 Task: Learn more about a sales navigator core.
Action: Mouse moved to (777, 100)
Screenshot: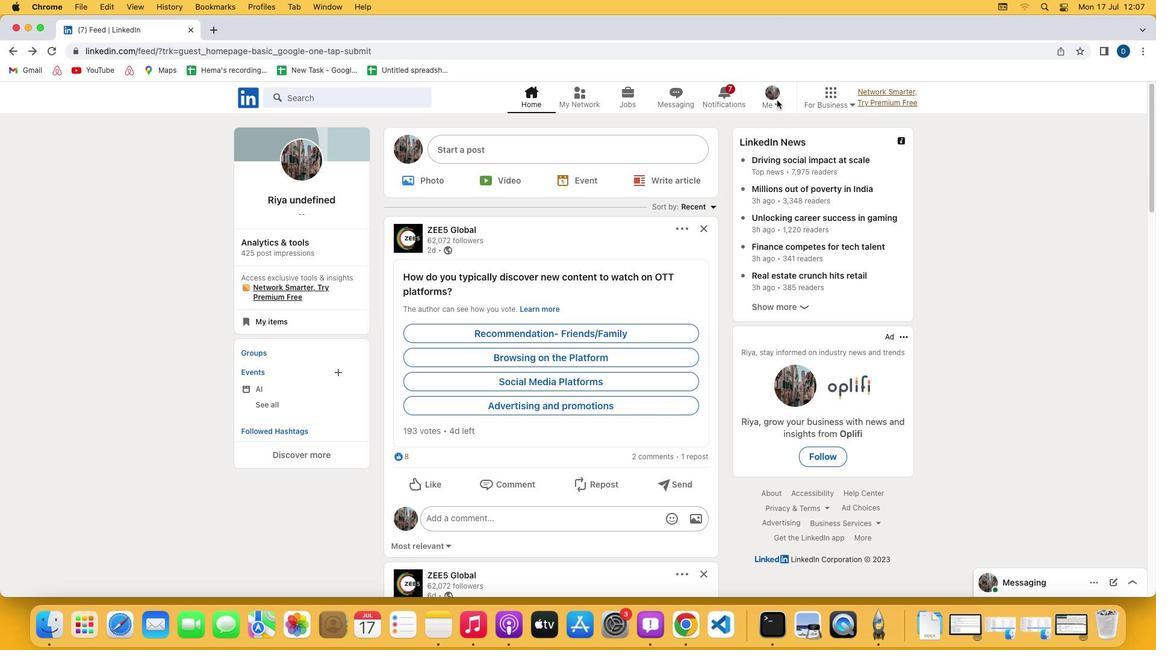 
Action: Mouse pressed left at (777, 100)
Screenshot: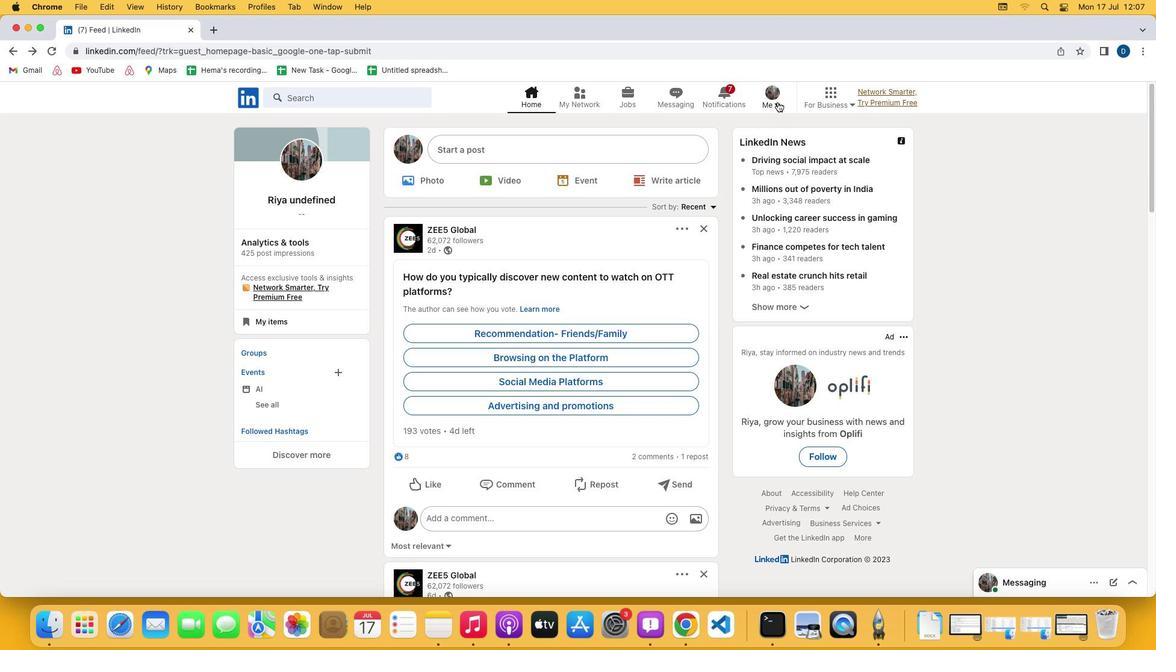 
Action: Mouse moved to (778, 103)
Screenshot: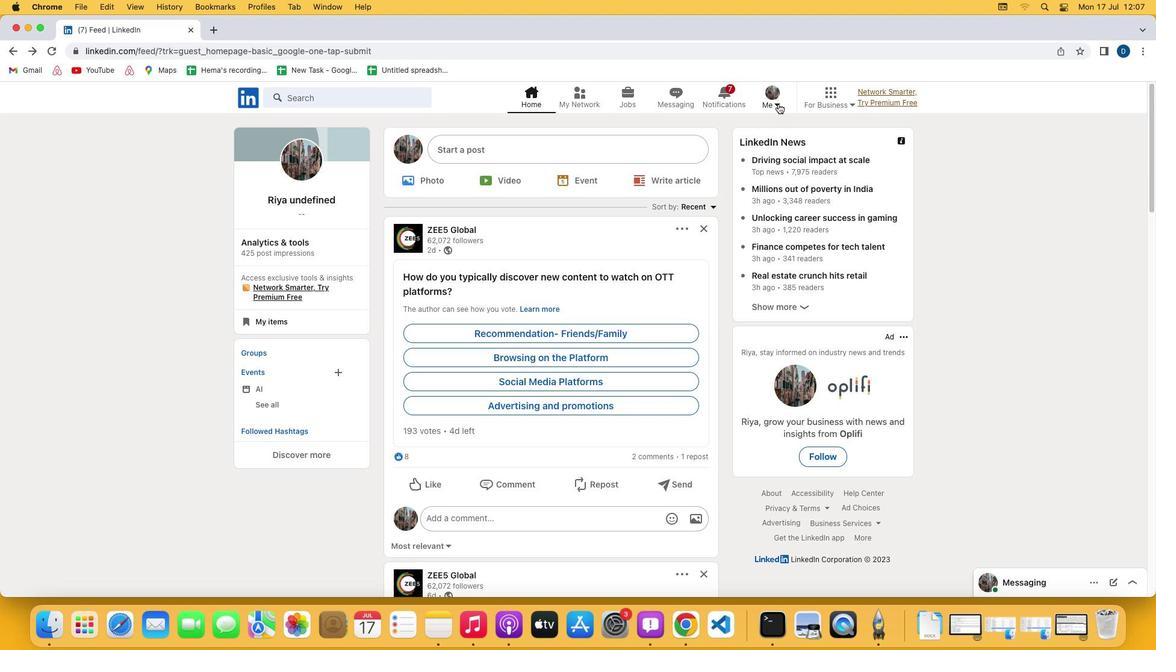 
Action: Mouse pressed left at (778, 103)
Screenshot: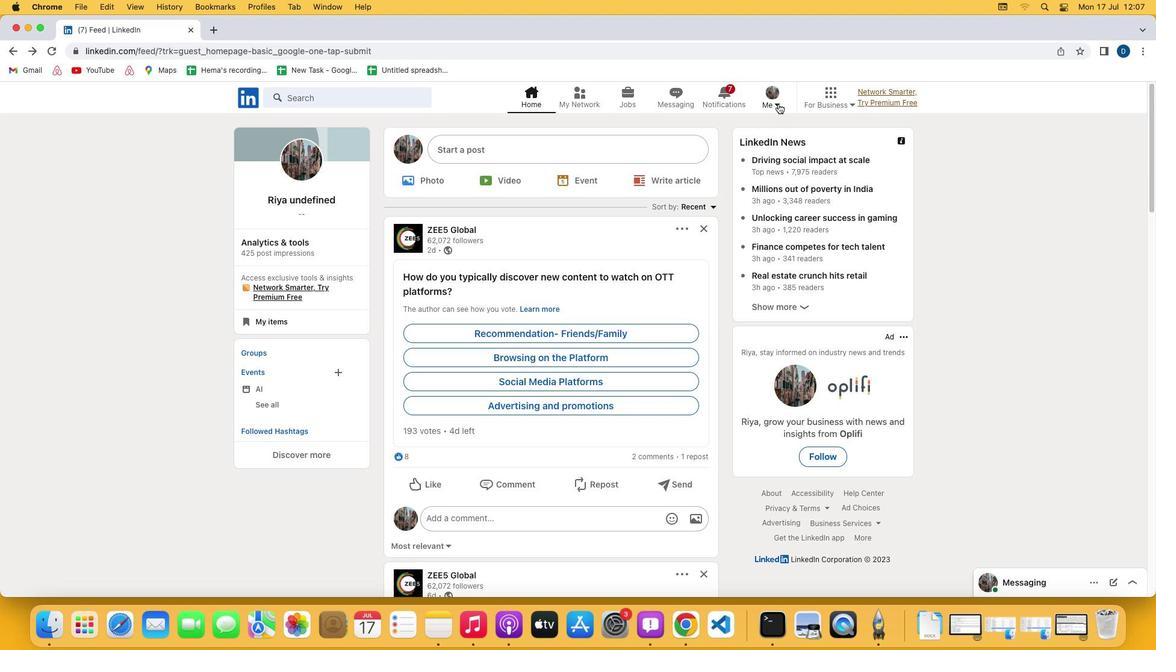 
Action: Mouse moved to (690, 230)
Screenshot: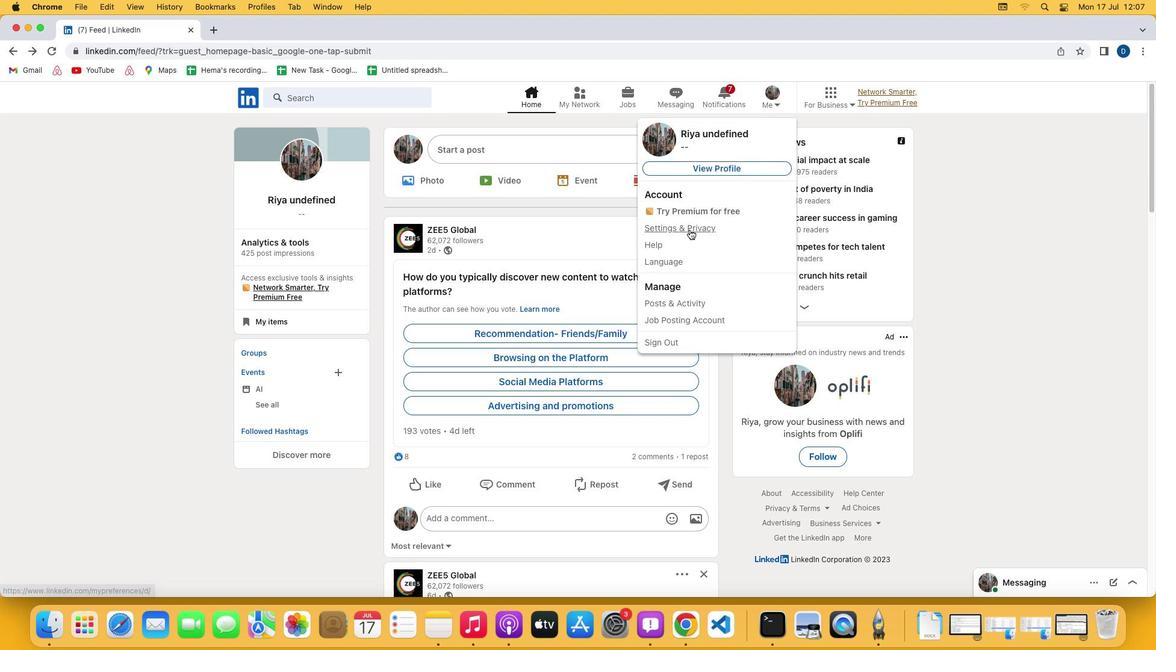 
Action: Mouse pressed left at (690, 230)
Screenshot: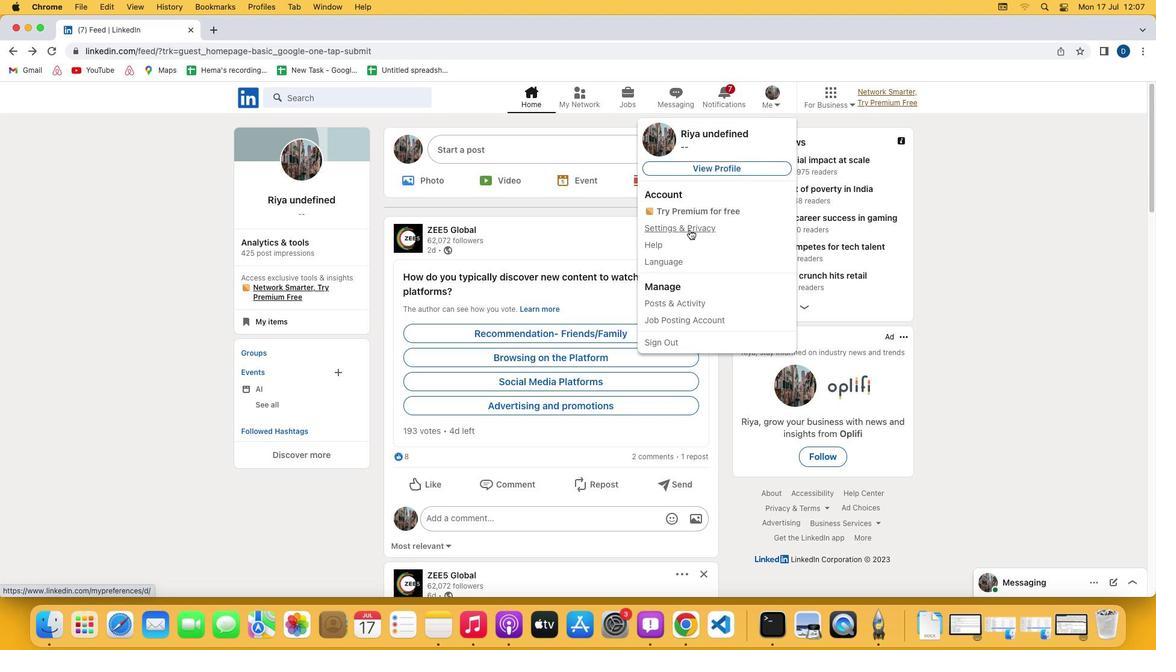 
Action: Mouse moved to (520, 396)
Screenshot: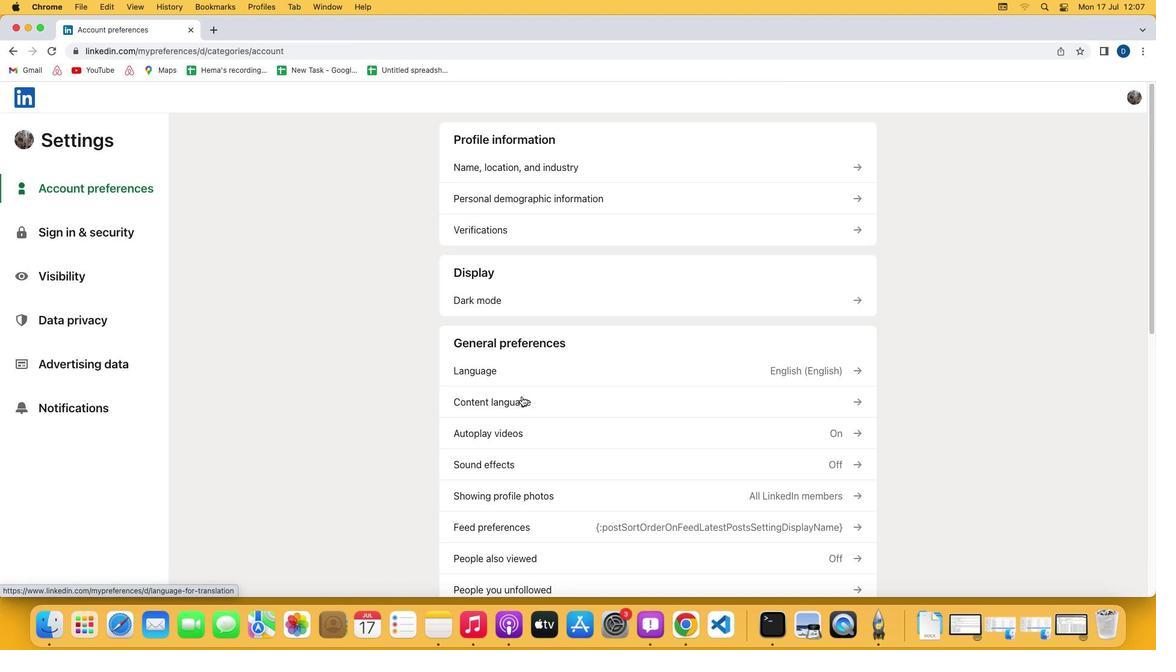 
Action: Mouse scrolled (520, 396) with delta (0, 0)
Screenshot: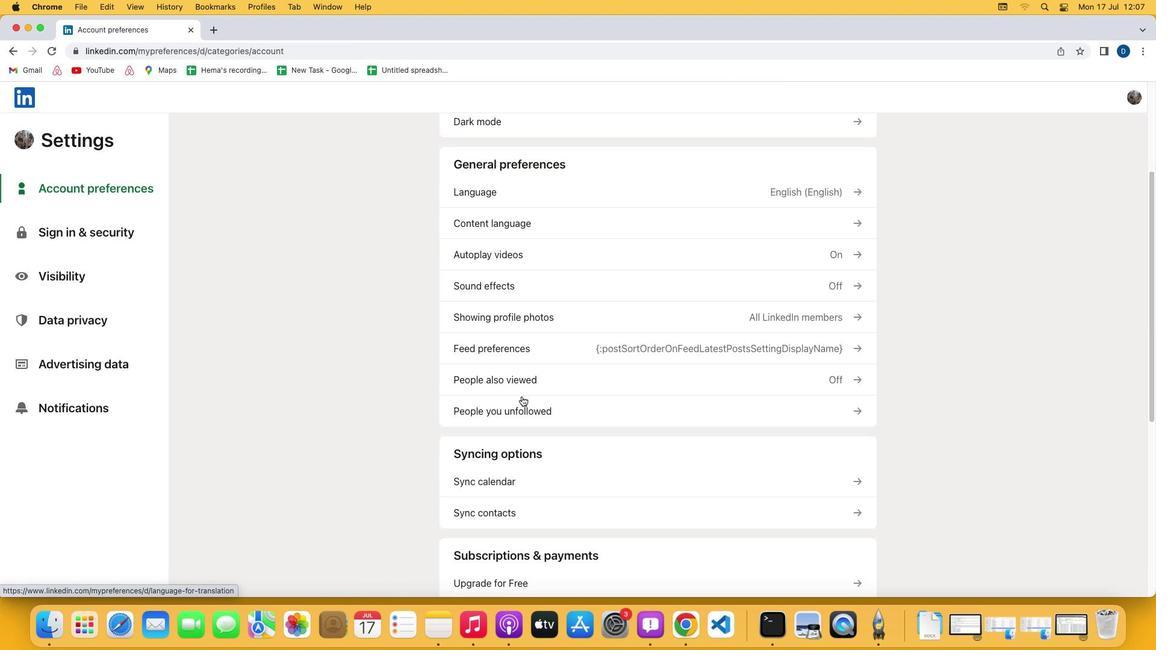 
Action: Mouse moved to (520, 396)
Screenshot: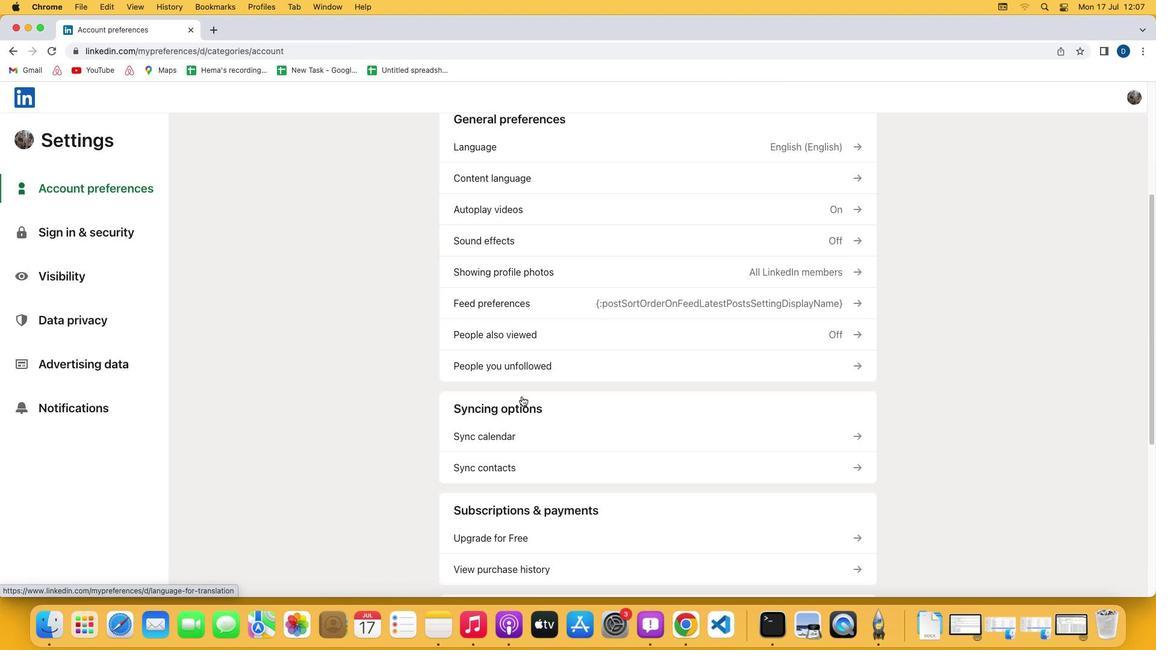 
Action: Mouse scrolled (520, 396) with delta (0, 0)
Screenshot: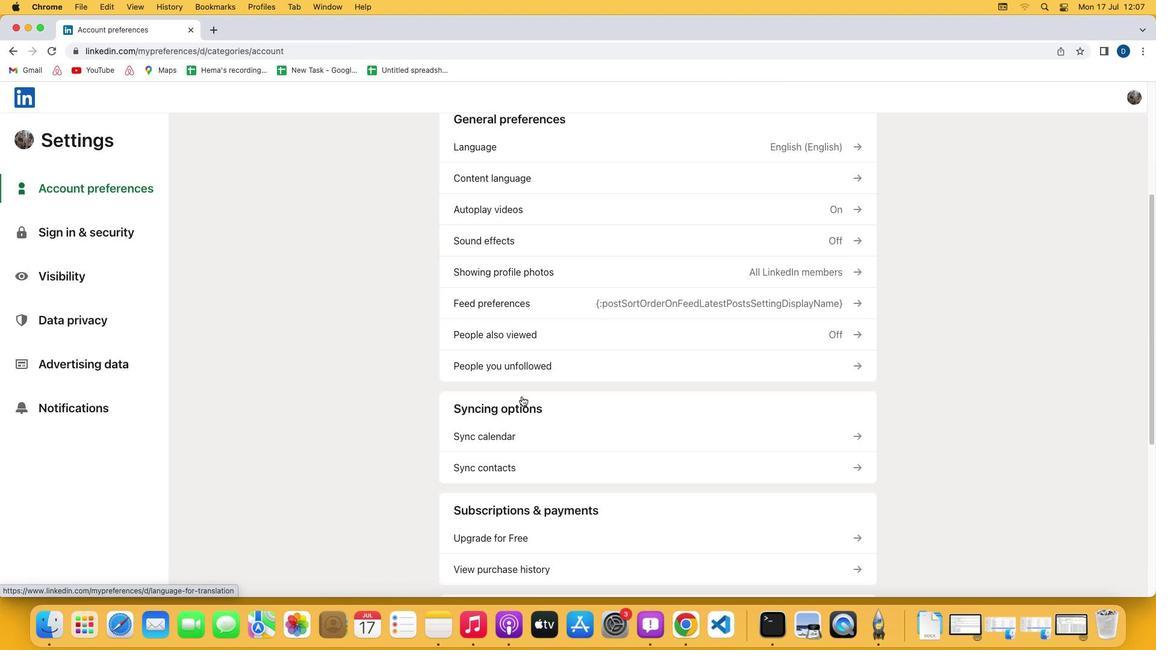 
Action: Mouse moved to (521, 396)
Screenshot: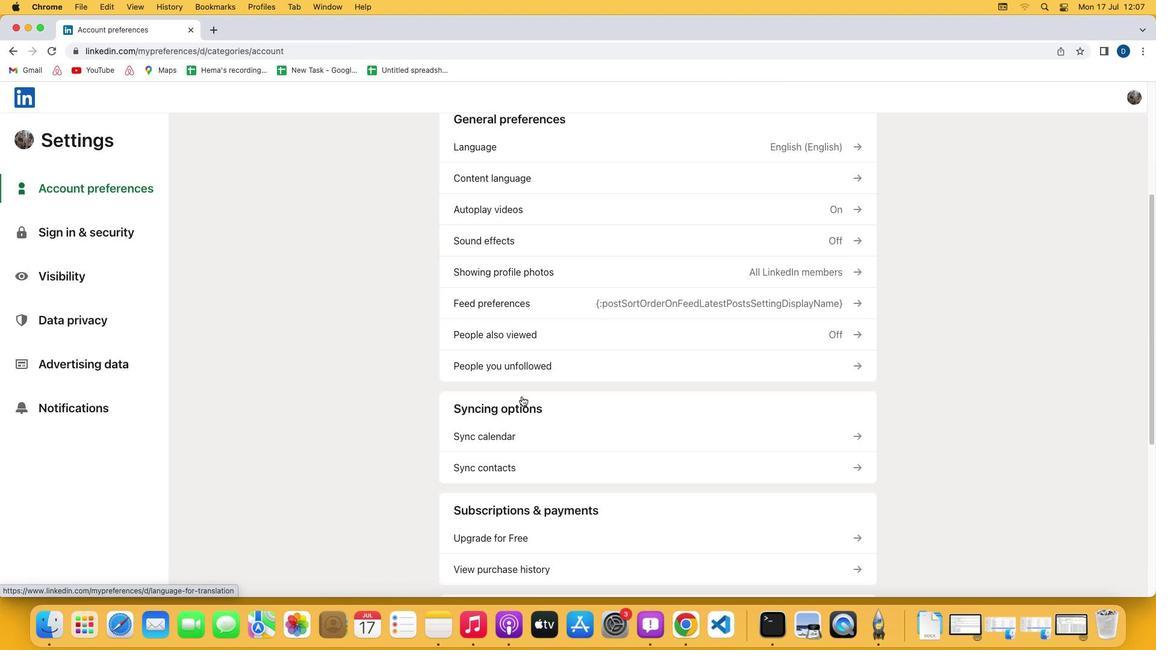 
Action: Mouse scrolled (521, 396) with delta (0, -1)
Screenshot: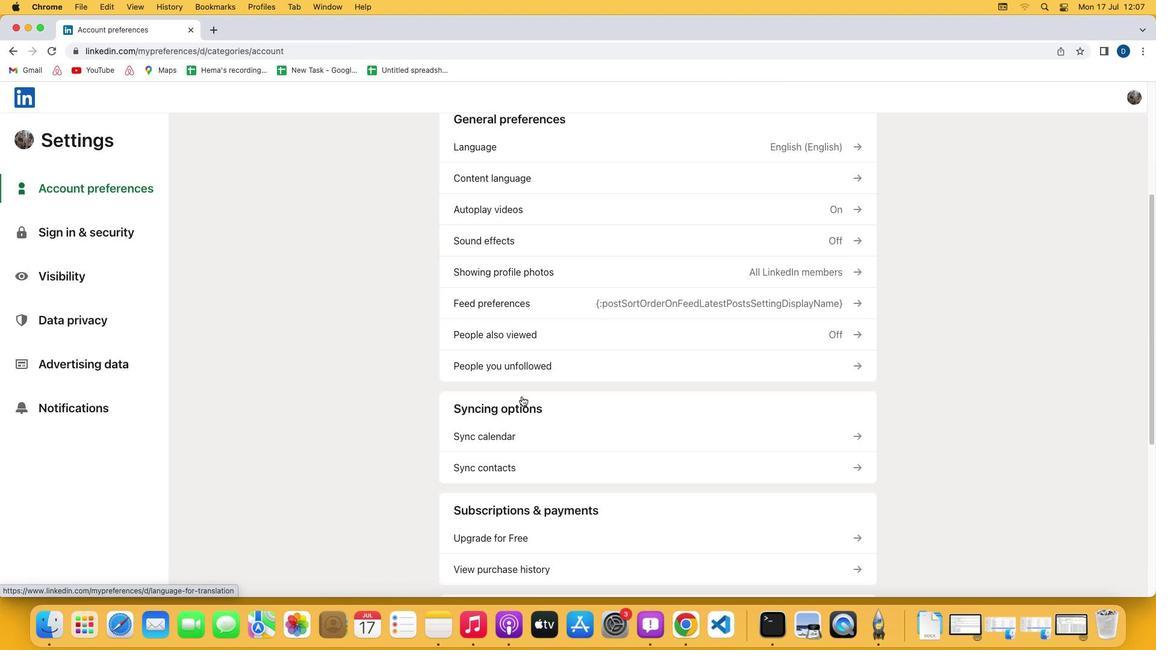 
Action: Mouse scrolled (521, 396) with delta (0, -2)
Screenshot: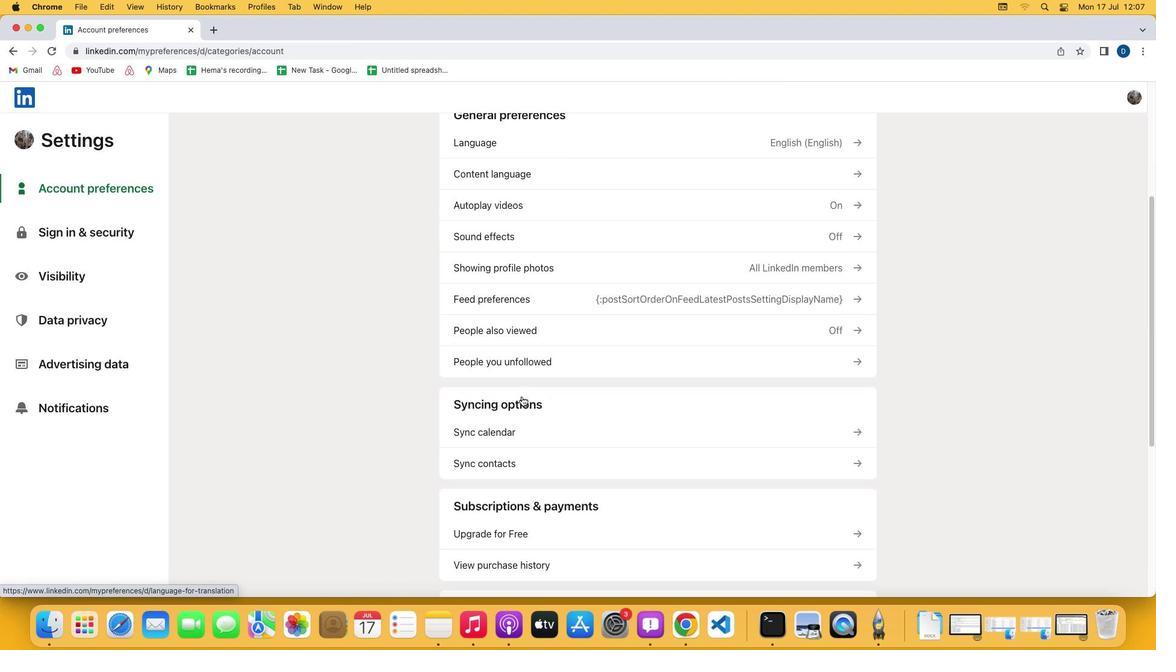 
Action: Mouse moved to (521, 396)
Screenshot: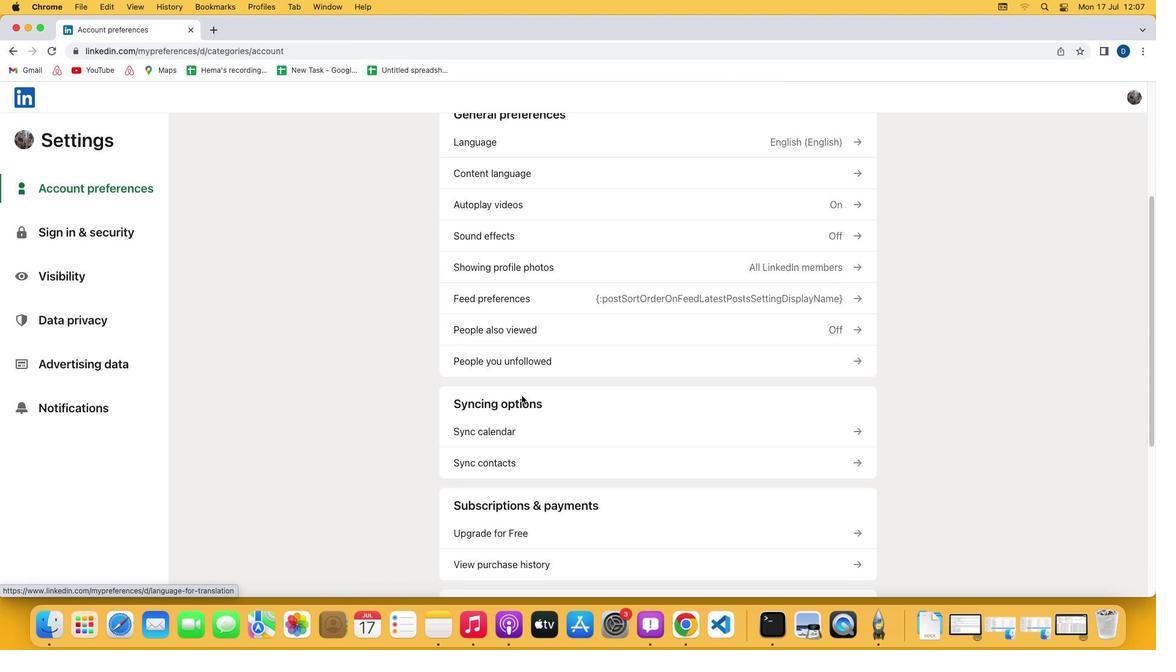 
Action: Mouse scrolled (521, 396) with delta (0, 0)
Screenshot: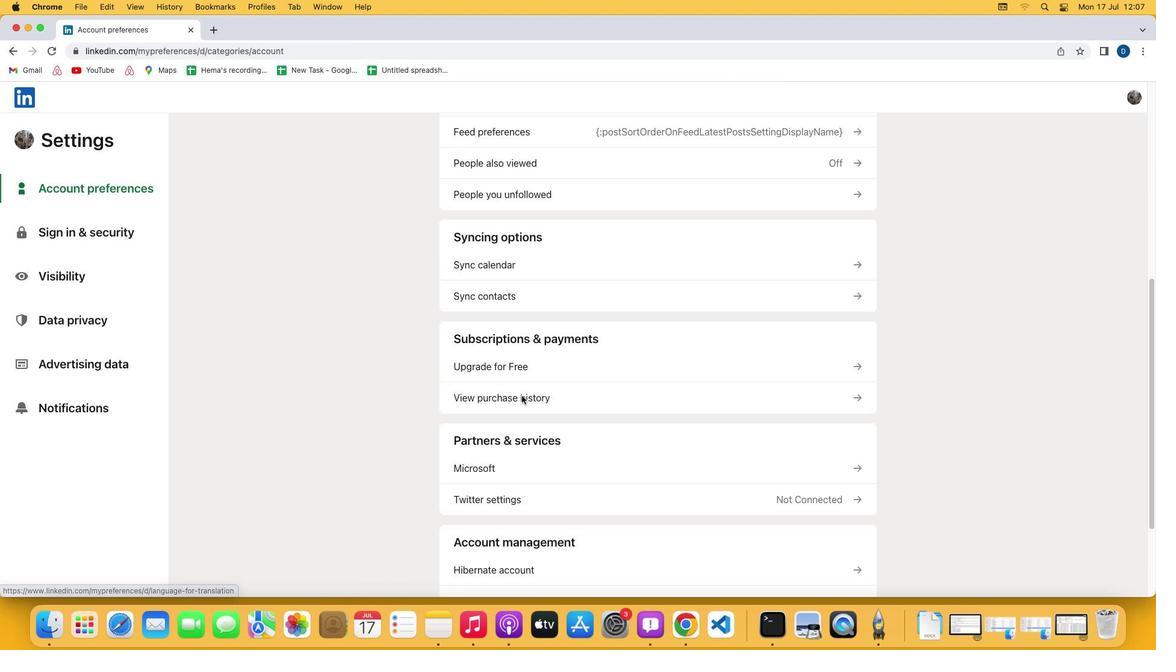 
Action: Mouse scrolled (521, 396) with delta (0, 0)
Screenshot: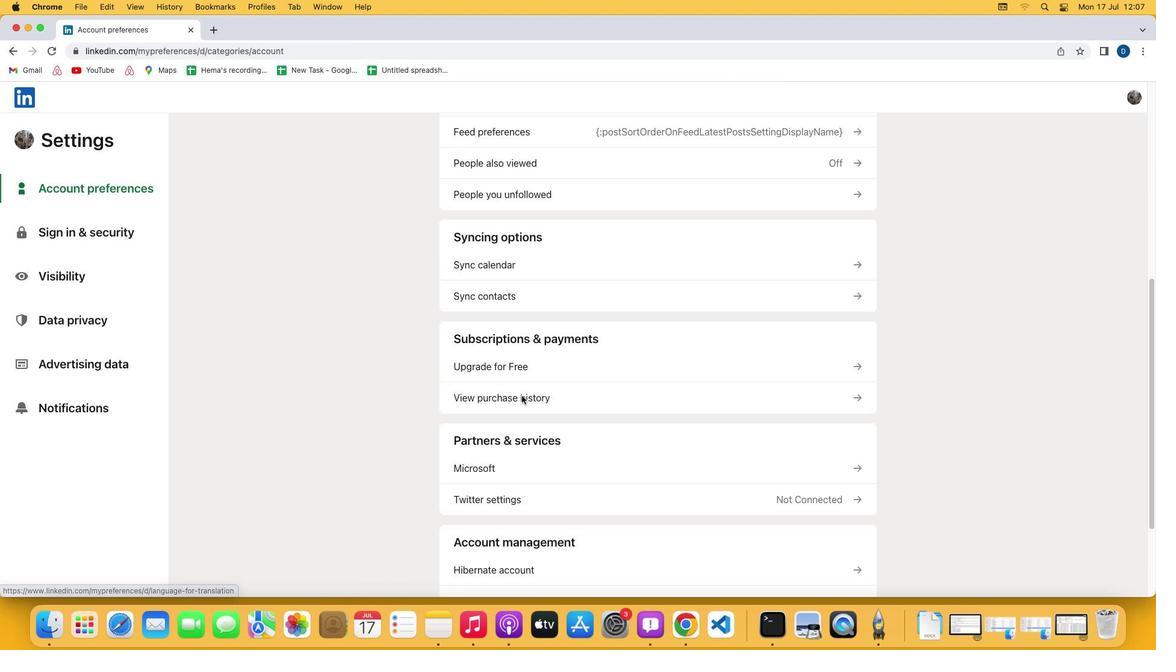 
Action: Mouse scrolled (521, 396) with delta (0, -1)
Screenshot: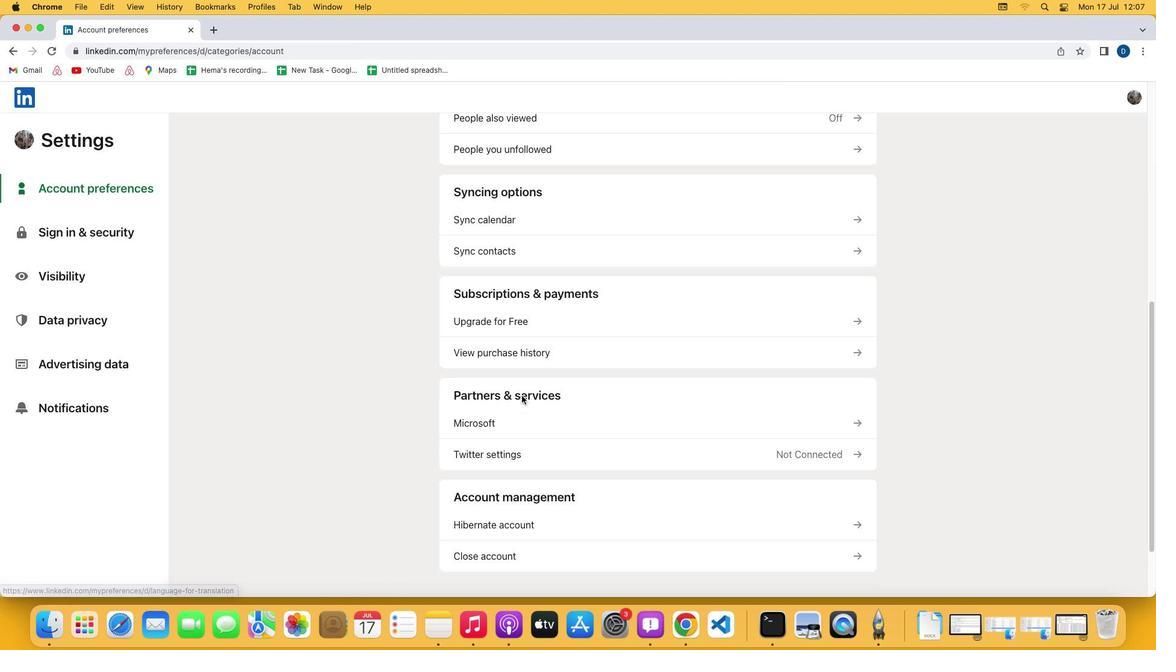 
Action: Mouse moved to (522, 396)
Screenshot: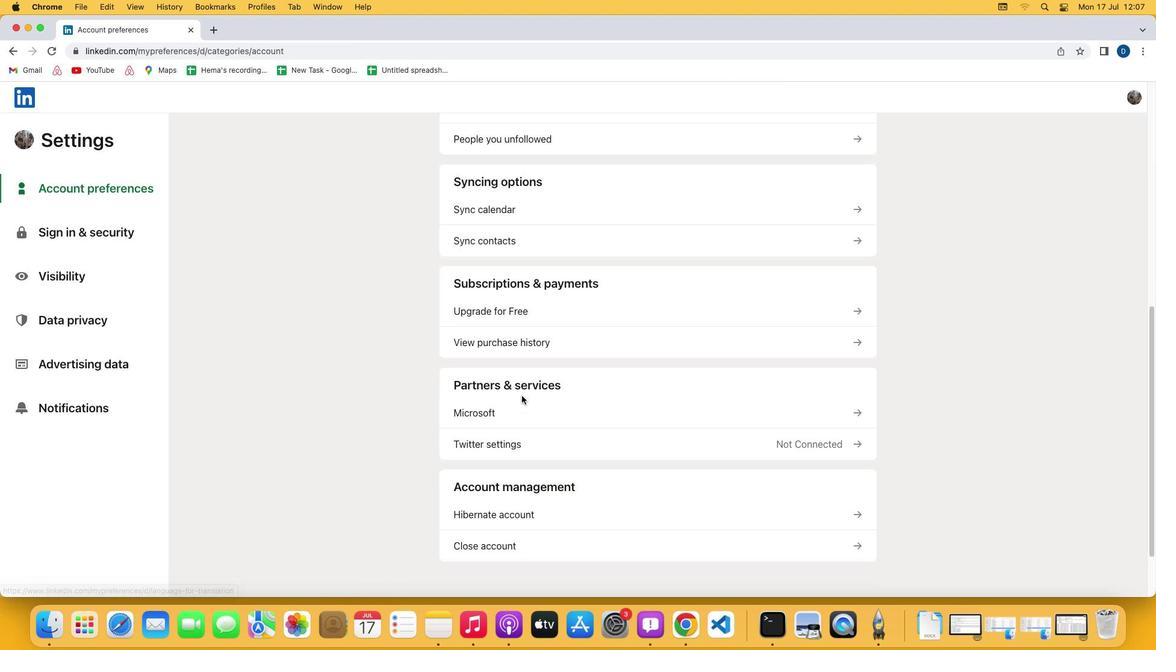 
Action: Mouse scrolled (522, 396) with delta (0, -2)
Screenshot: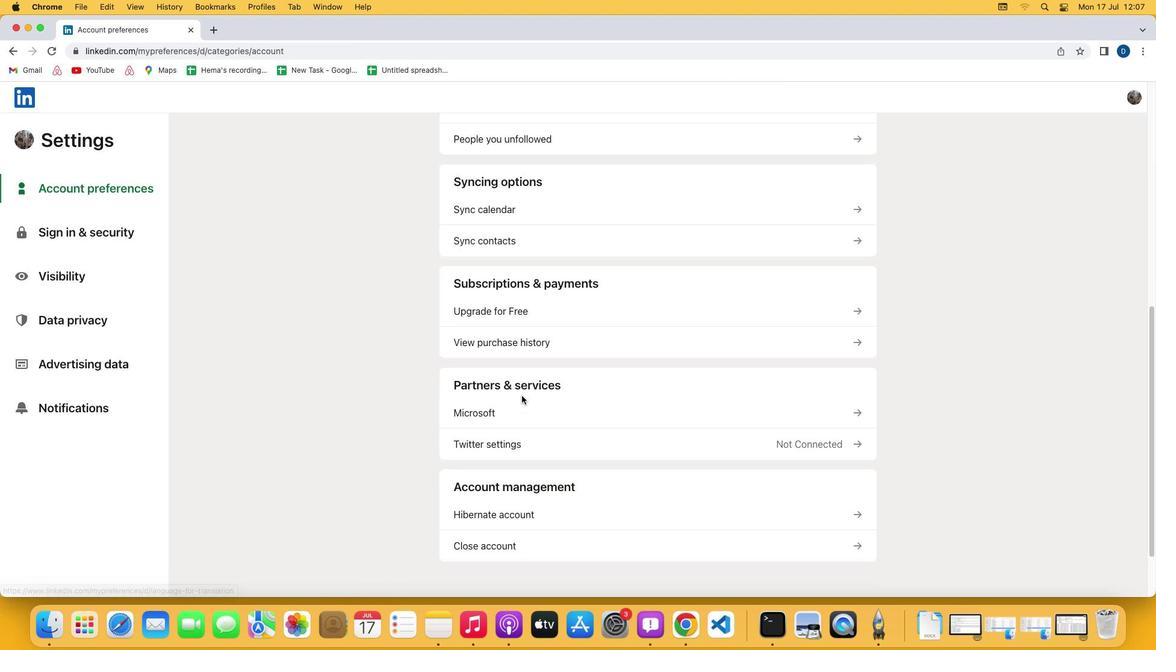
Action: Mouse moved to (528, 312)
Screenshot: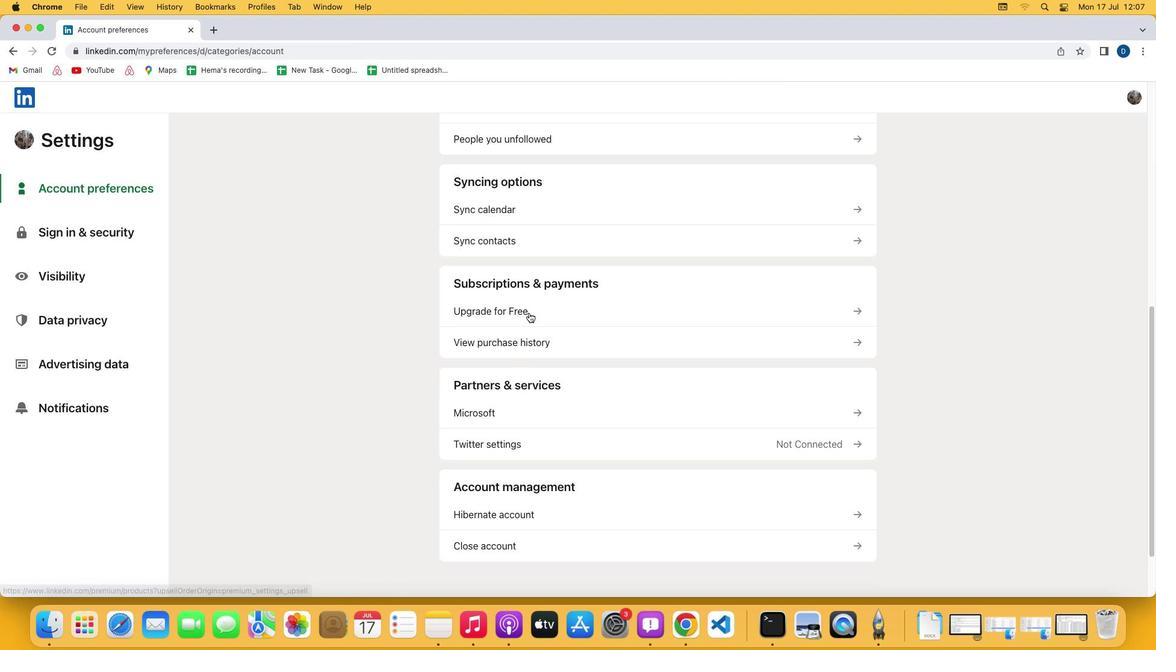
Action: Mouse pressed left at (528, 312)
Screenshot: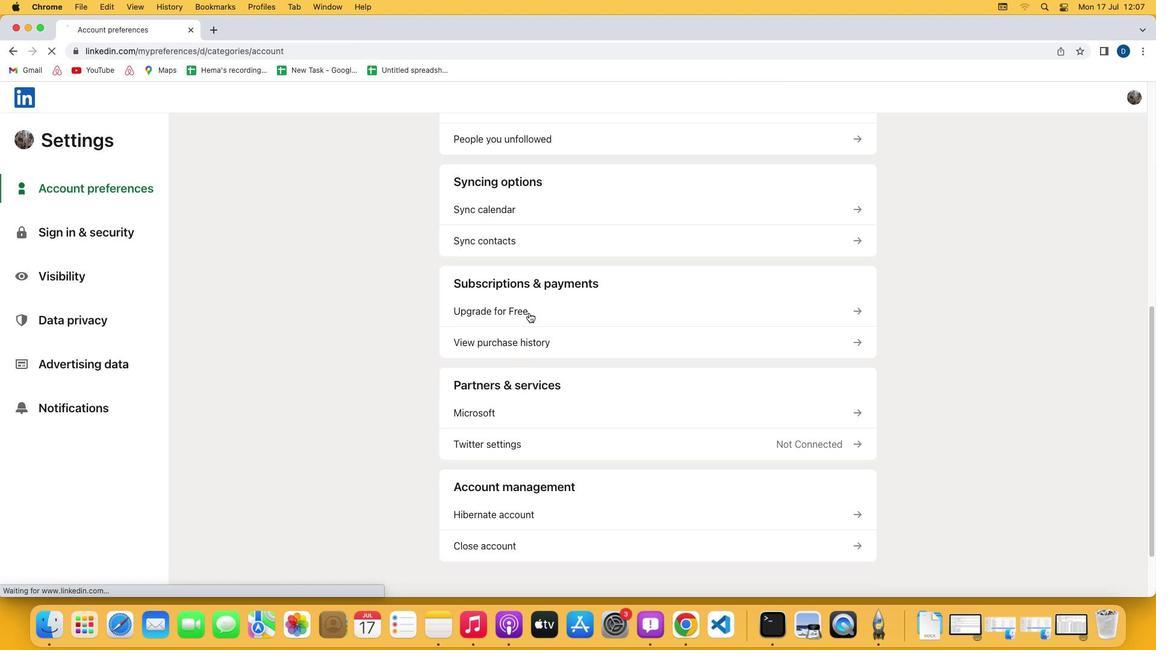 
Action: Mouse moved to (466, 351)
Screenshot: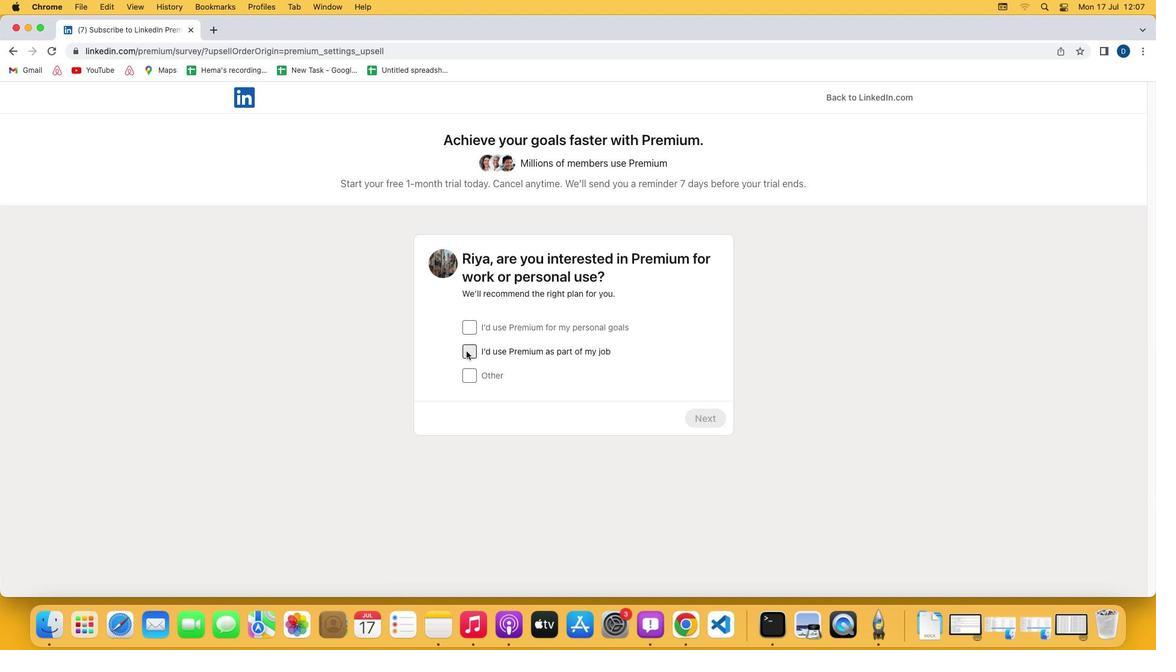 
Action: Mouse pressed left at (466, 351)
Screenshot: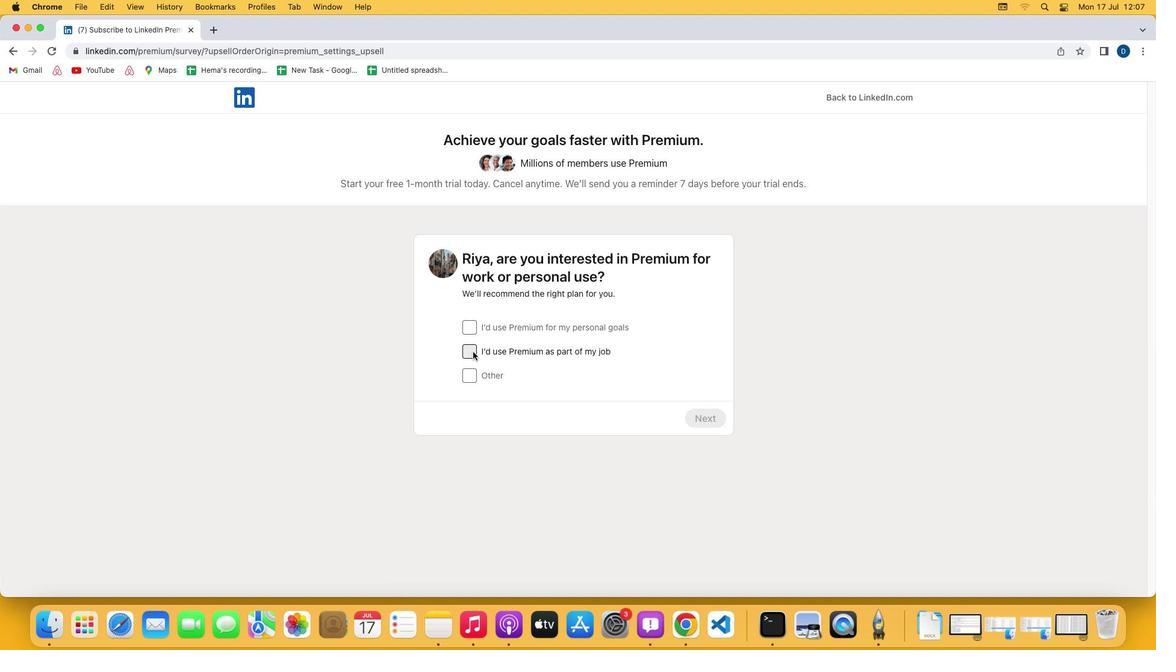 
Action: Mouse moved to (700, 417)
Screenshot: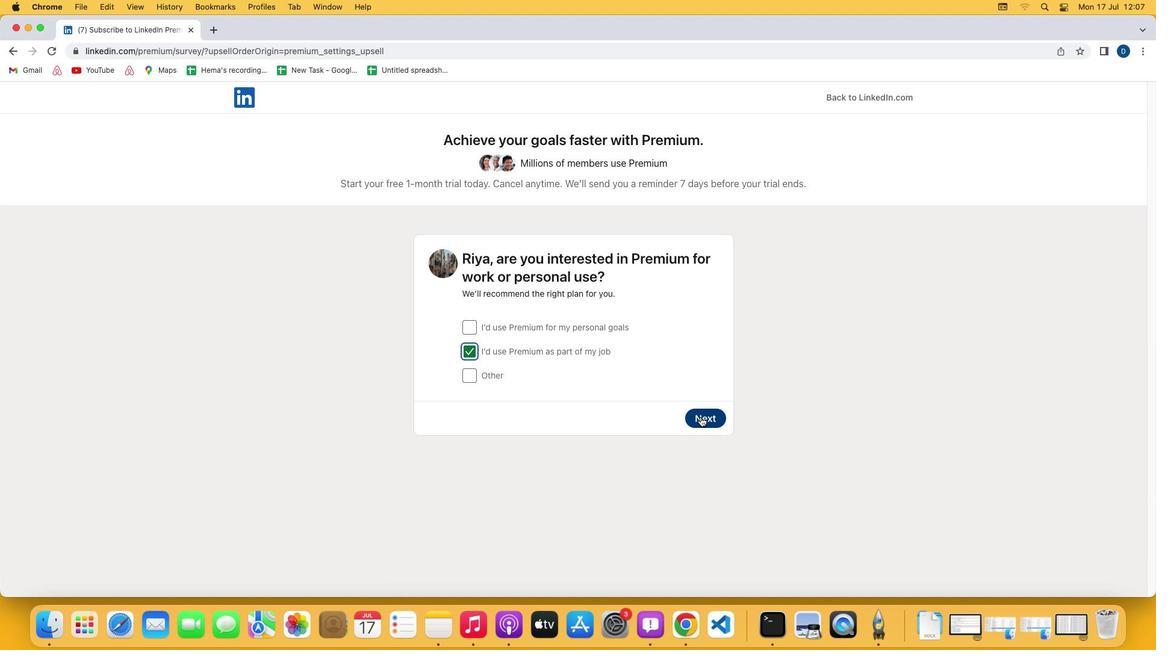 
Action: Mouse pressed left at (700, 417)
Screenshot: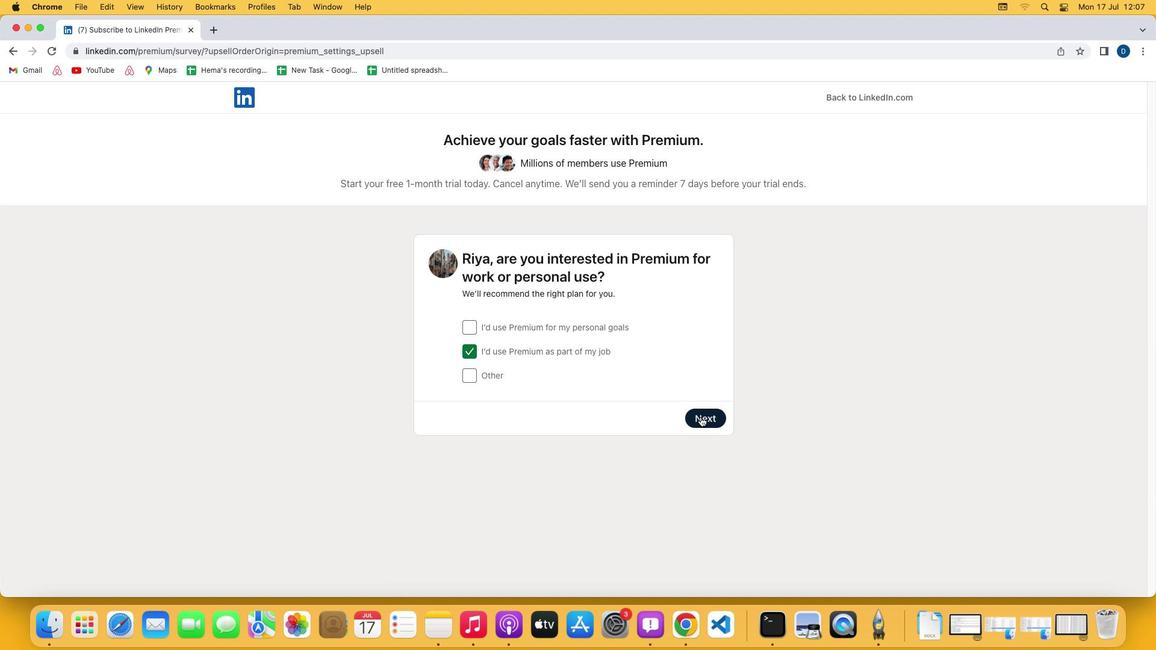 
Action: Mouse moved to (475, 325)
Screenshot: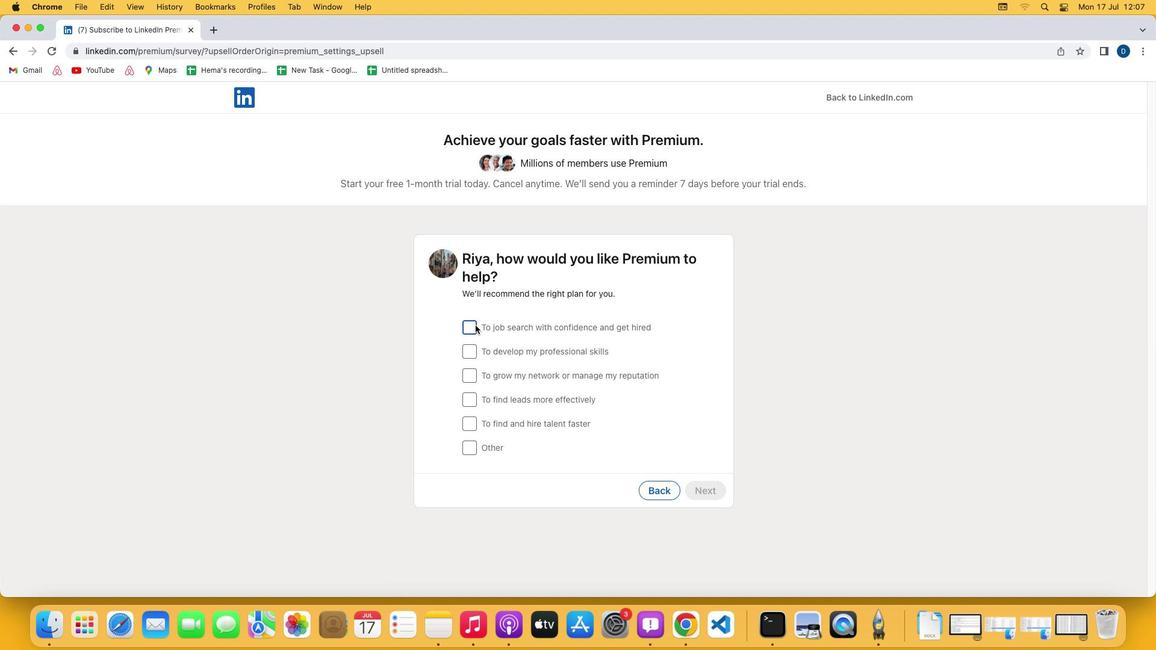 
Action: Mouse pressed left at (475, 325)
Screenshot: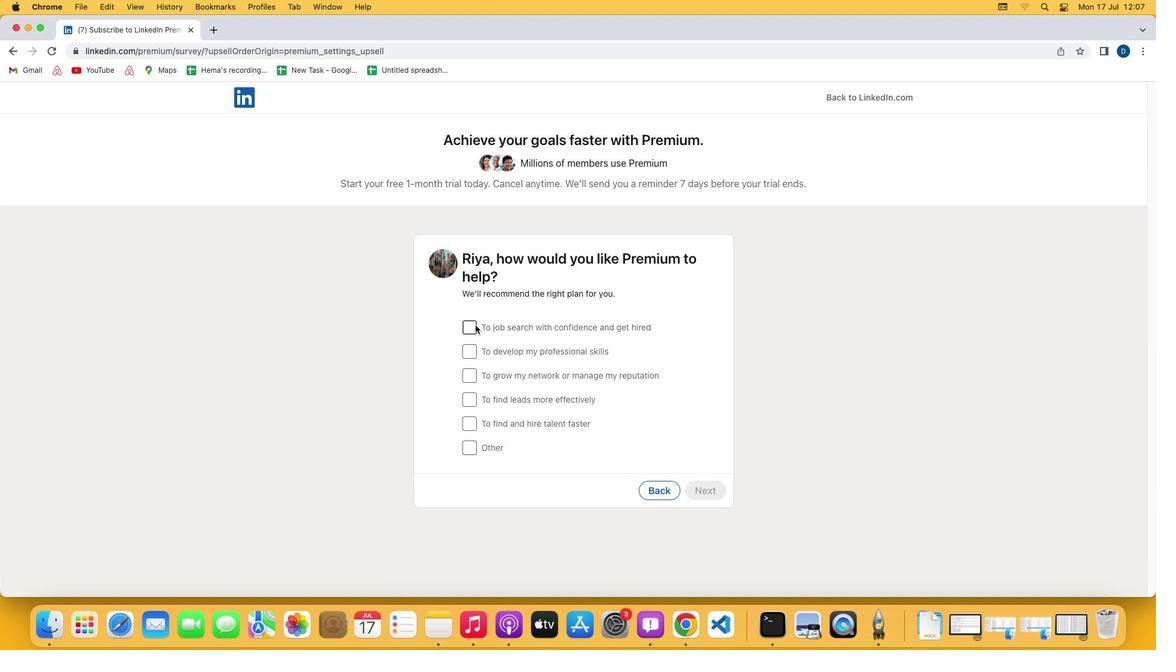
Action: Mouse moved to (709, 488)
Screenshot: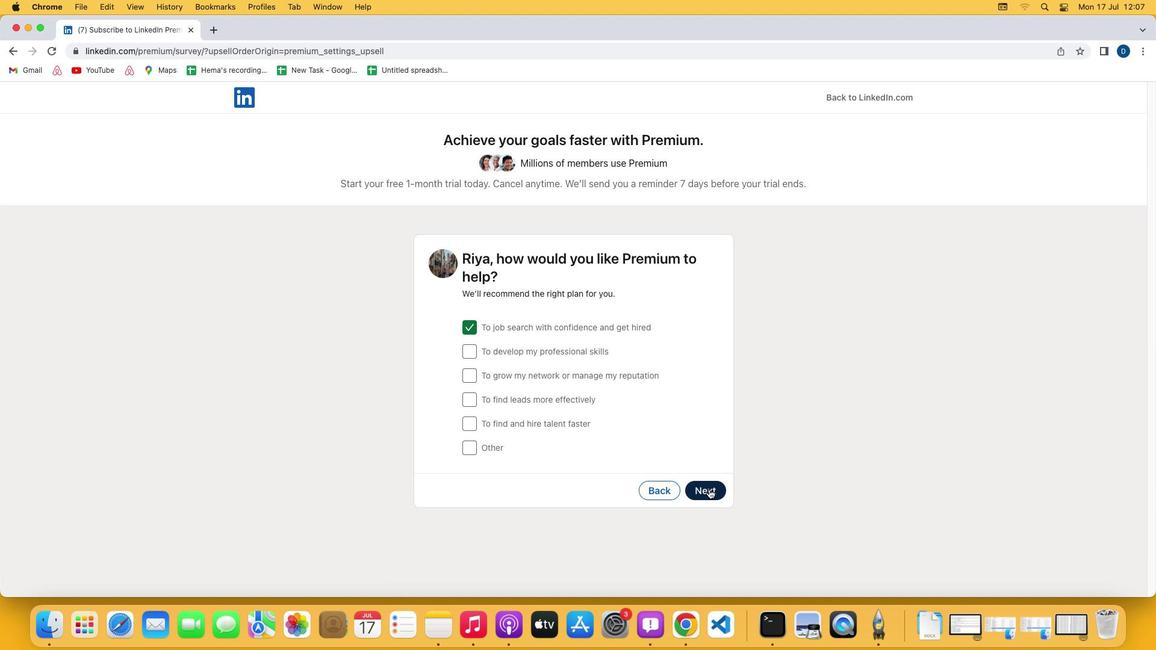 
Action: Mouse pressed left at (709, 488)
Screenshot: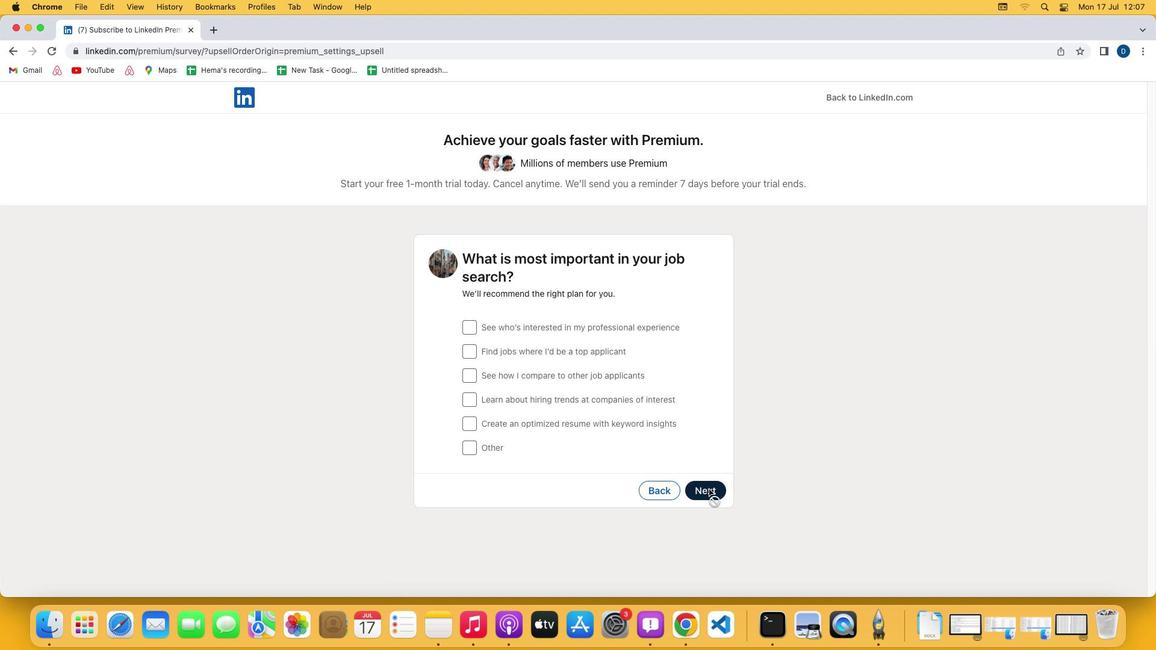 
Action: Mouse moved to (467, 449)
Screenshot: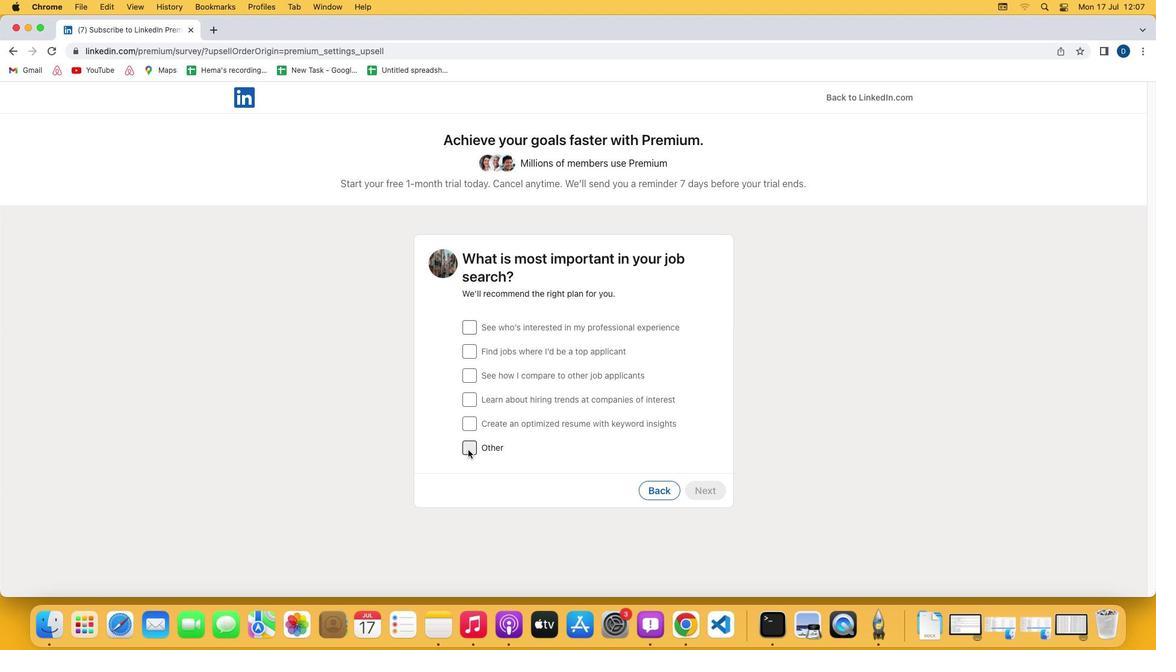 
Action: Mouse pressed left at (467, 449)
Screenshot: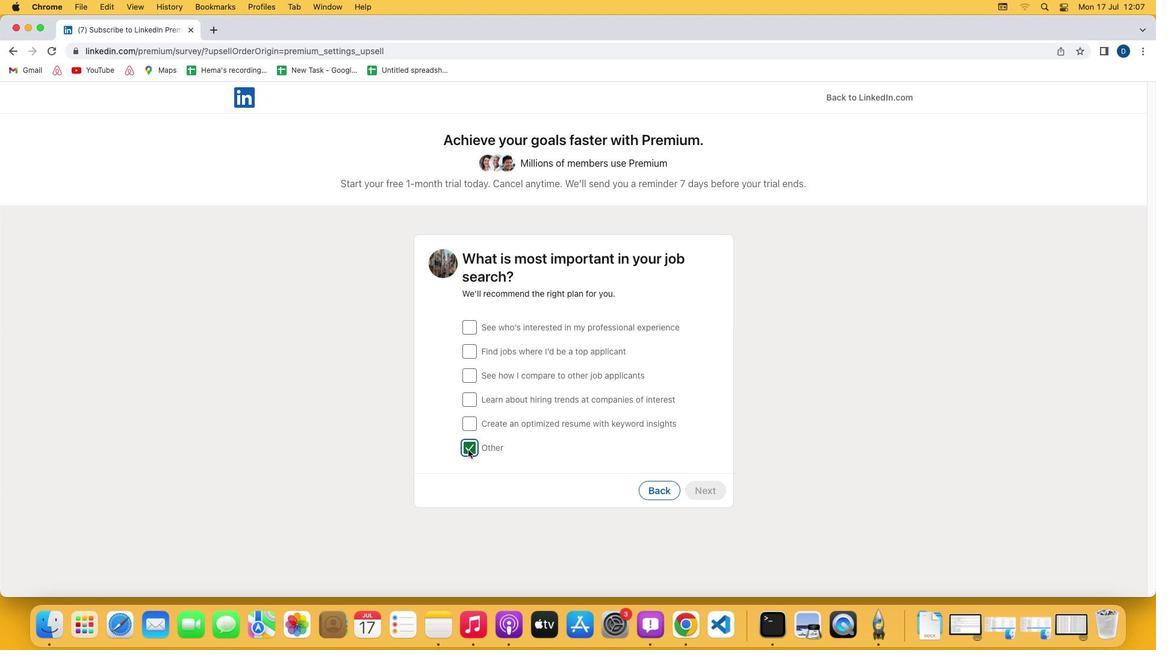 
Action: Mouse moved to (711, 488)
Screenshot: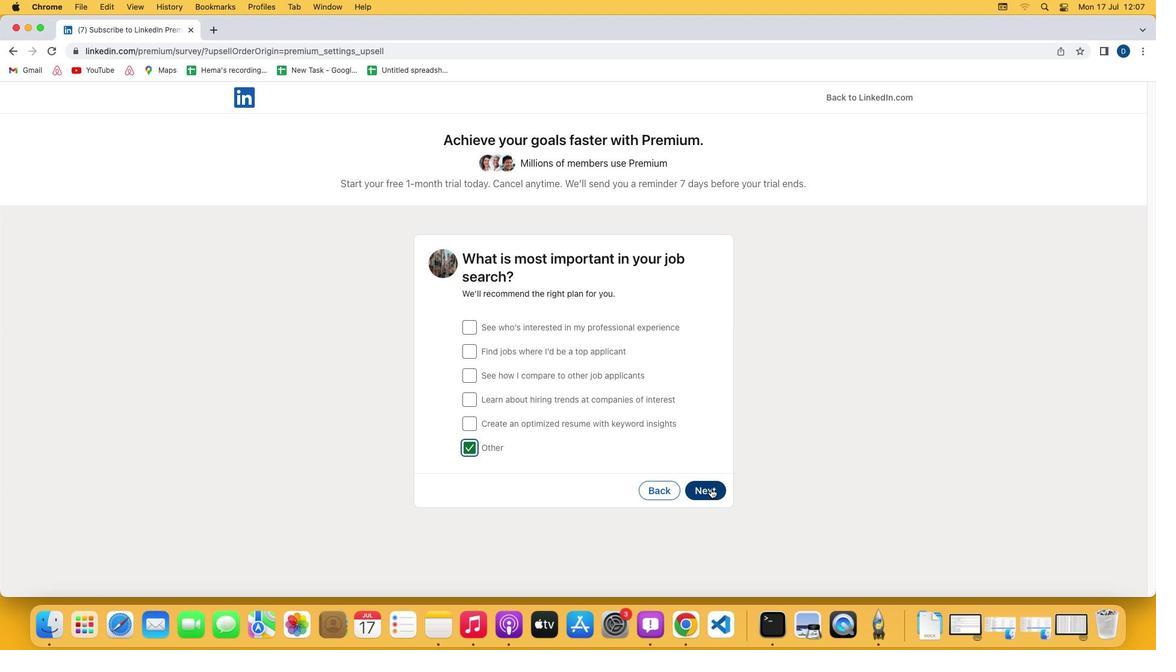 
Action: Mouse pressed left at (711, 488)
Screenshot: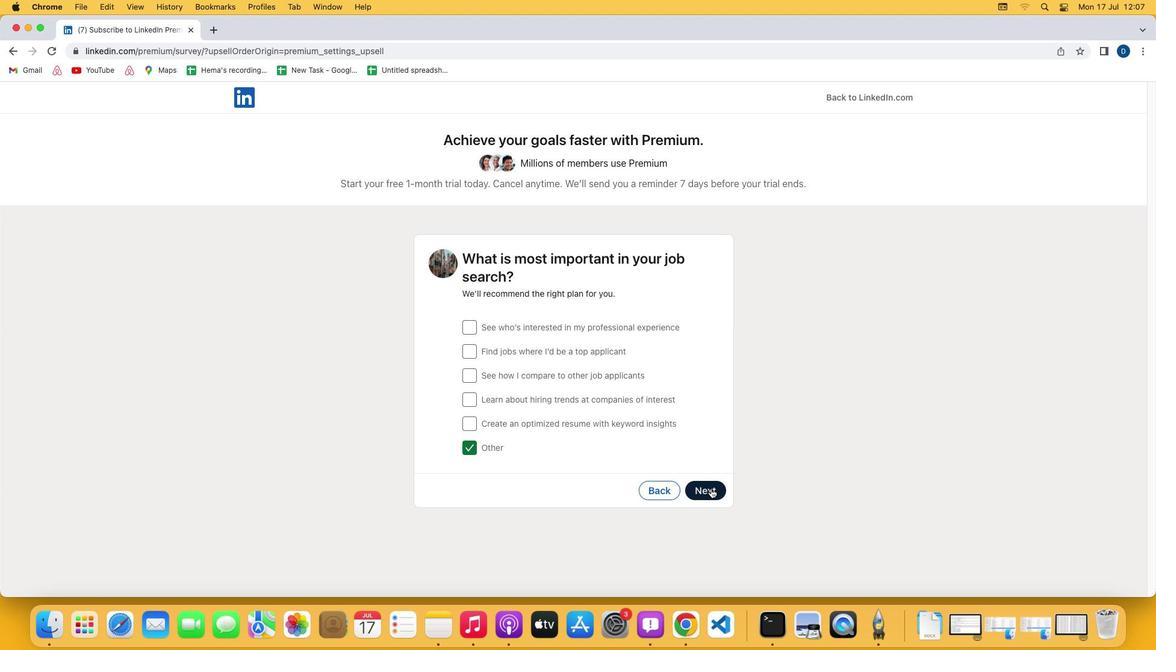 
Action: Mouse moved to (612, 492)
Screenshot: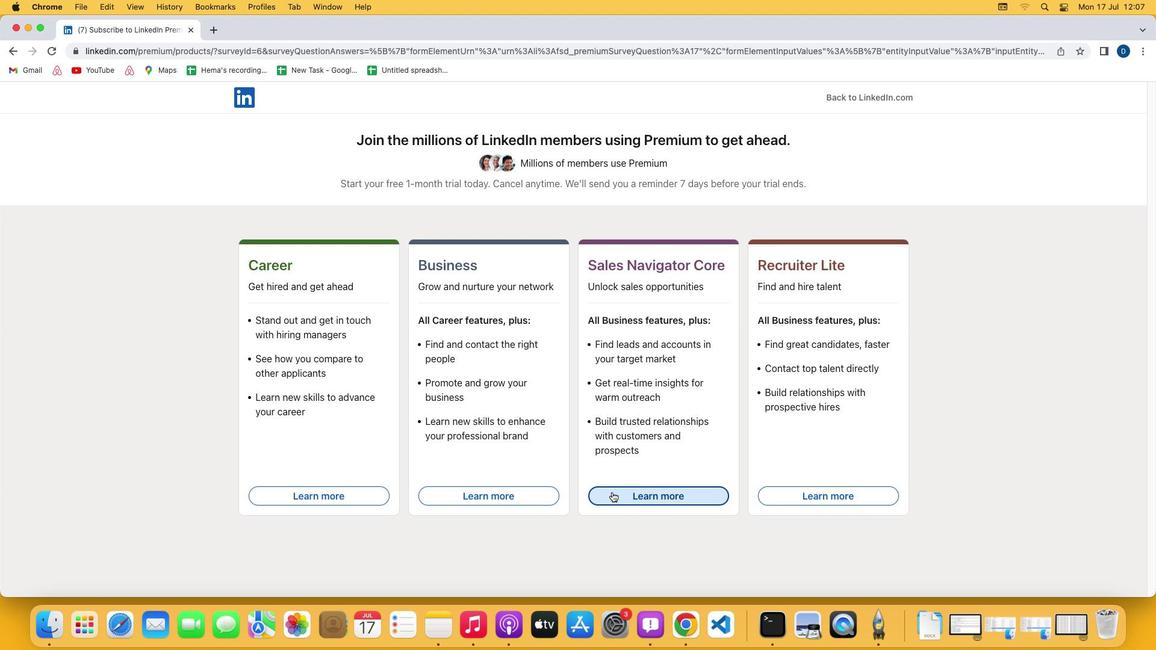 
Action: Mouse pressed left at (612, 492)
Screenshot: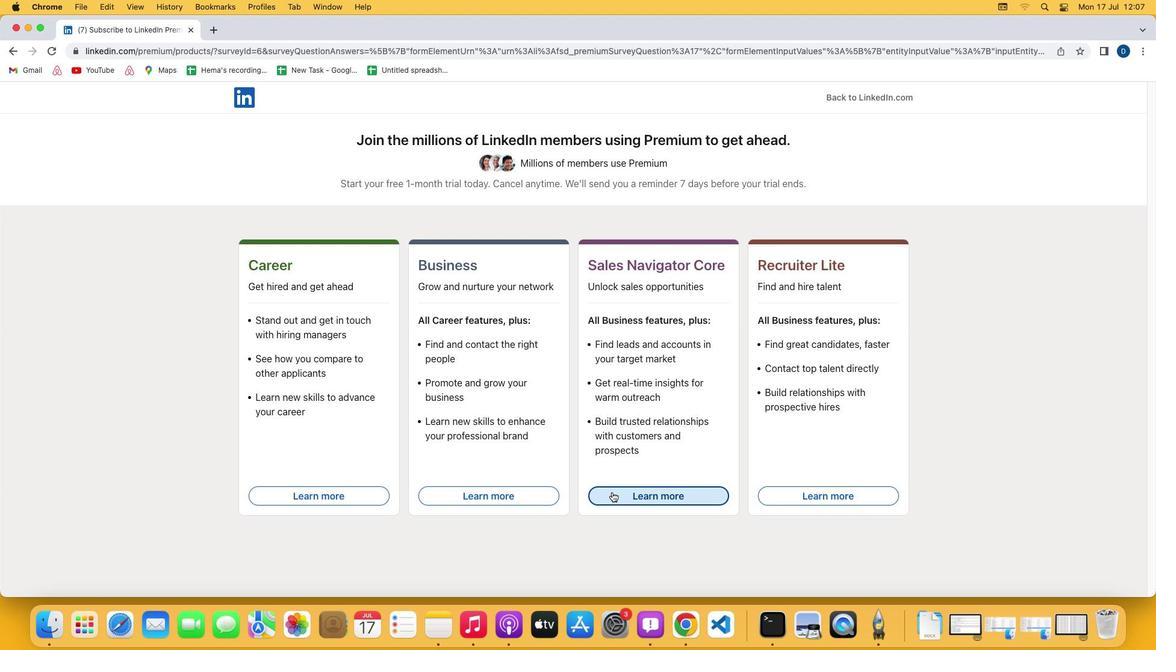 
Action: Mouse moved to (612, 492)
Screenshot: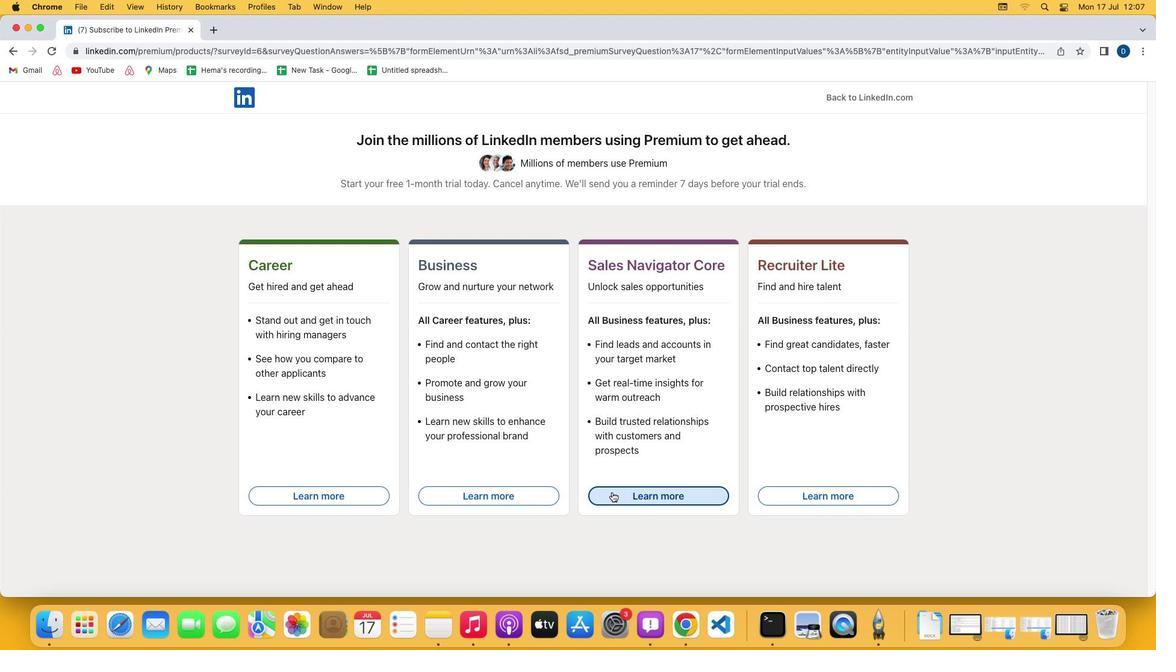 
